 Task: Add Lifeway Organic Strawnana Probugs Kefir to the cart.
Action: Mouse pressed left at (21, 118)
Screenshot: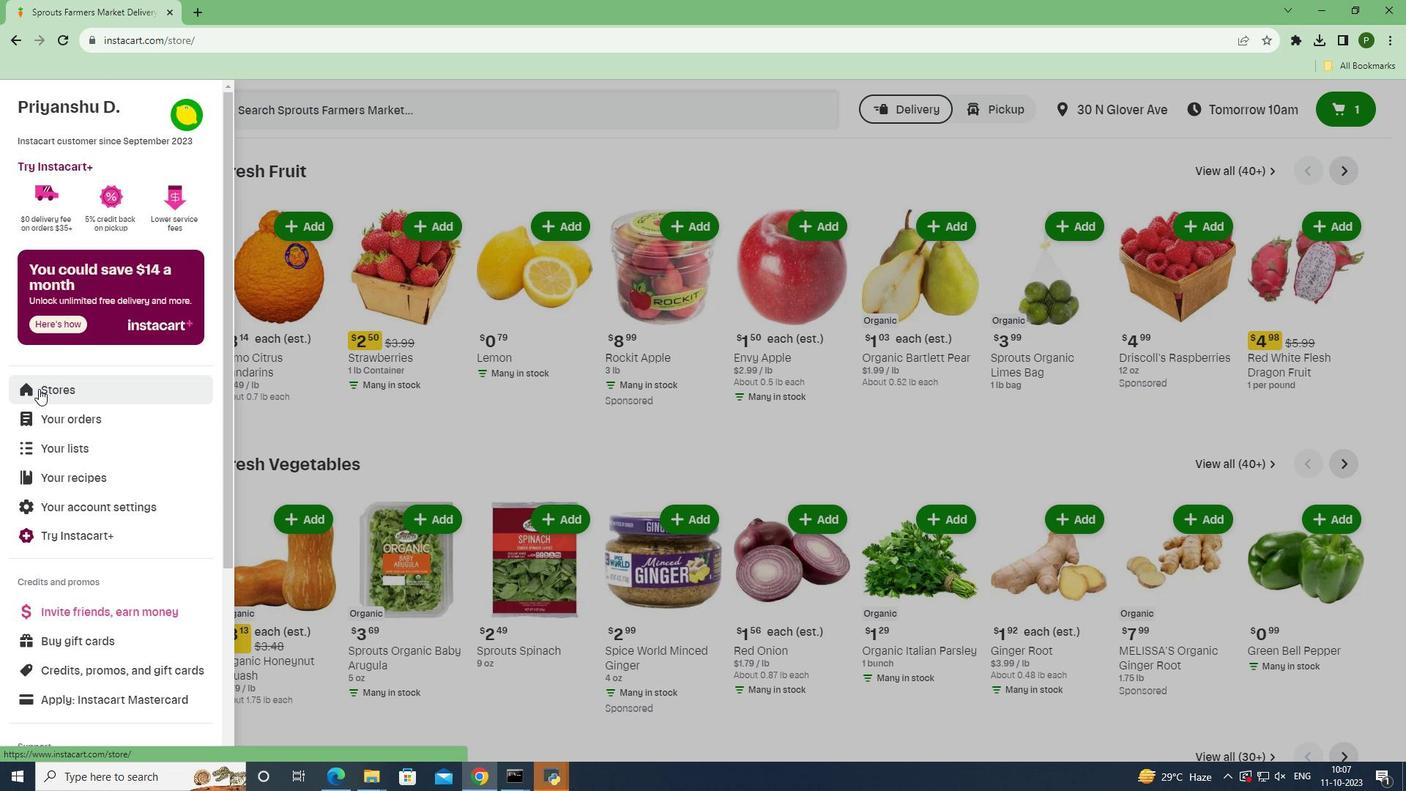 
Action: Mouse moved to (38, 389)
Screenshot: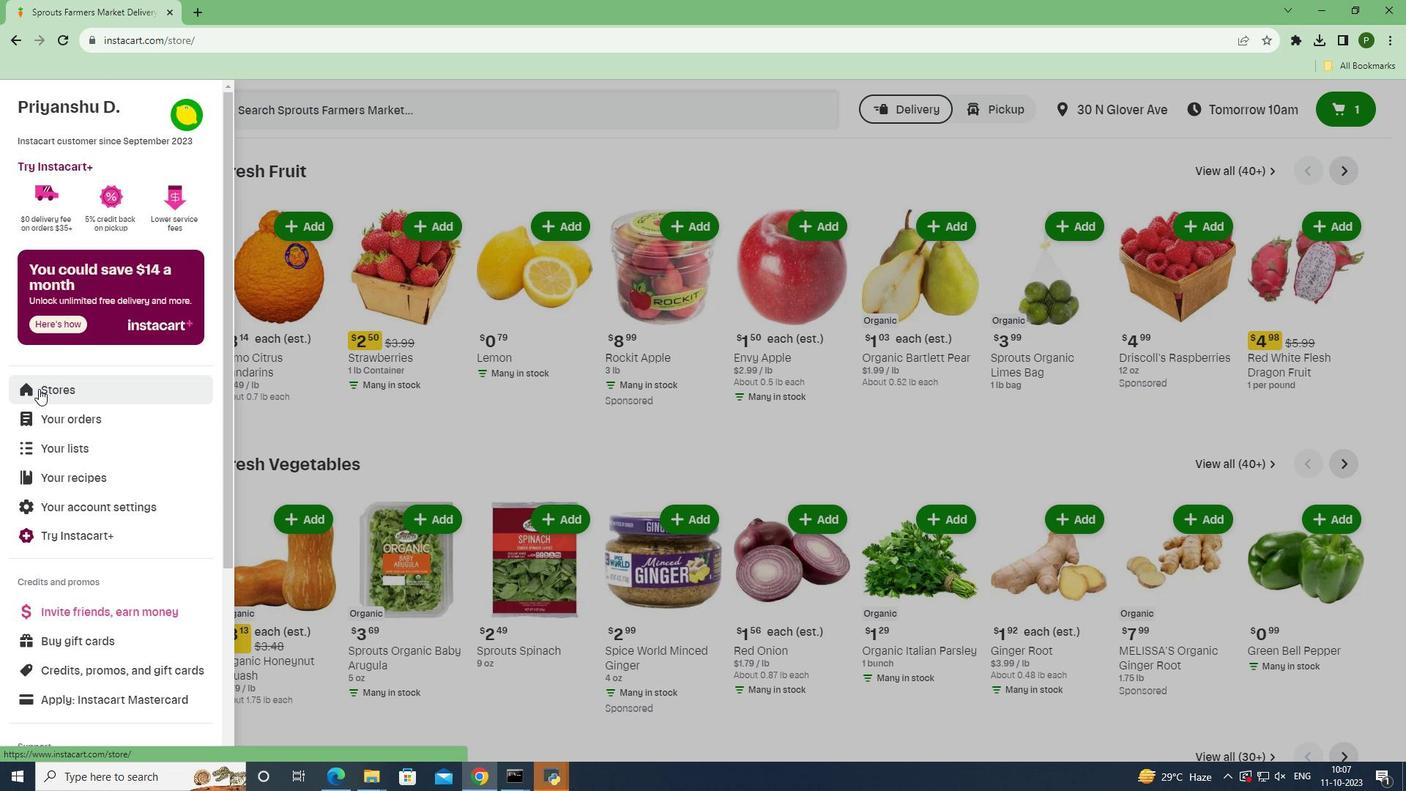 
Action: Mouse pressed left at (38, 389)
Screenshot: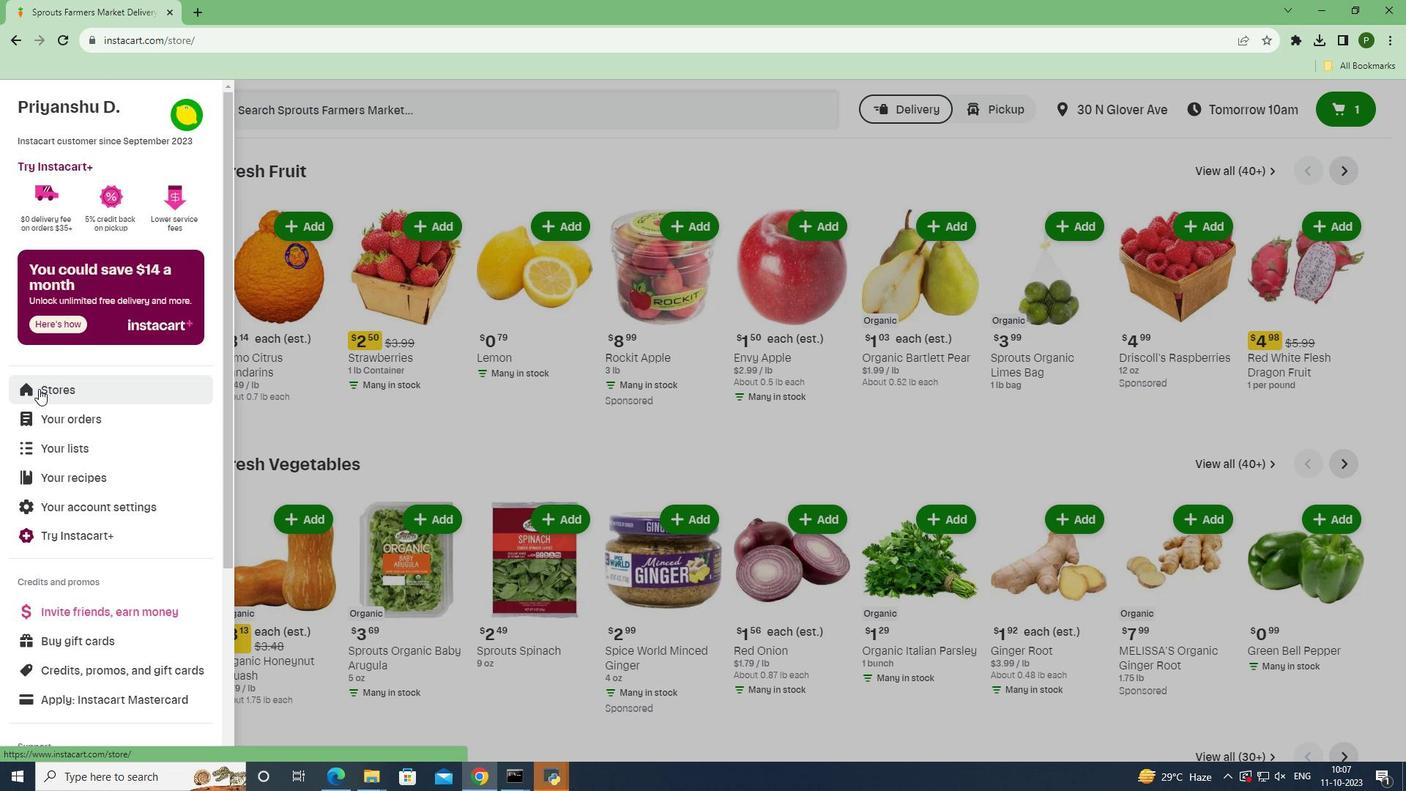 
Action: Mouse moved to (334, 170)
Screenshot: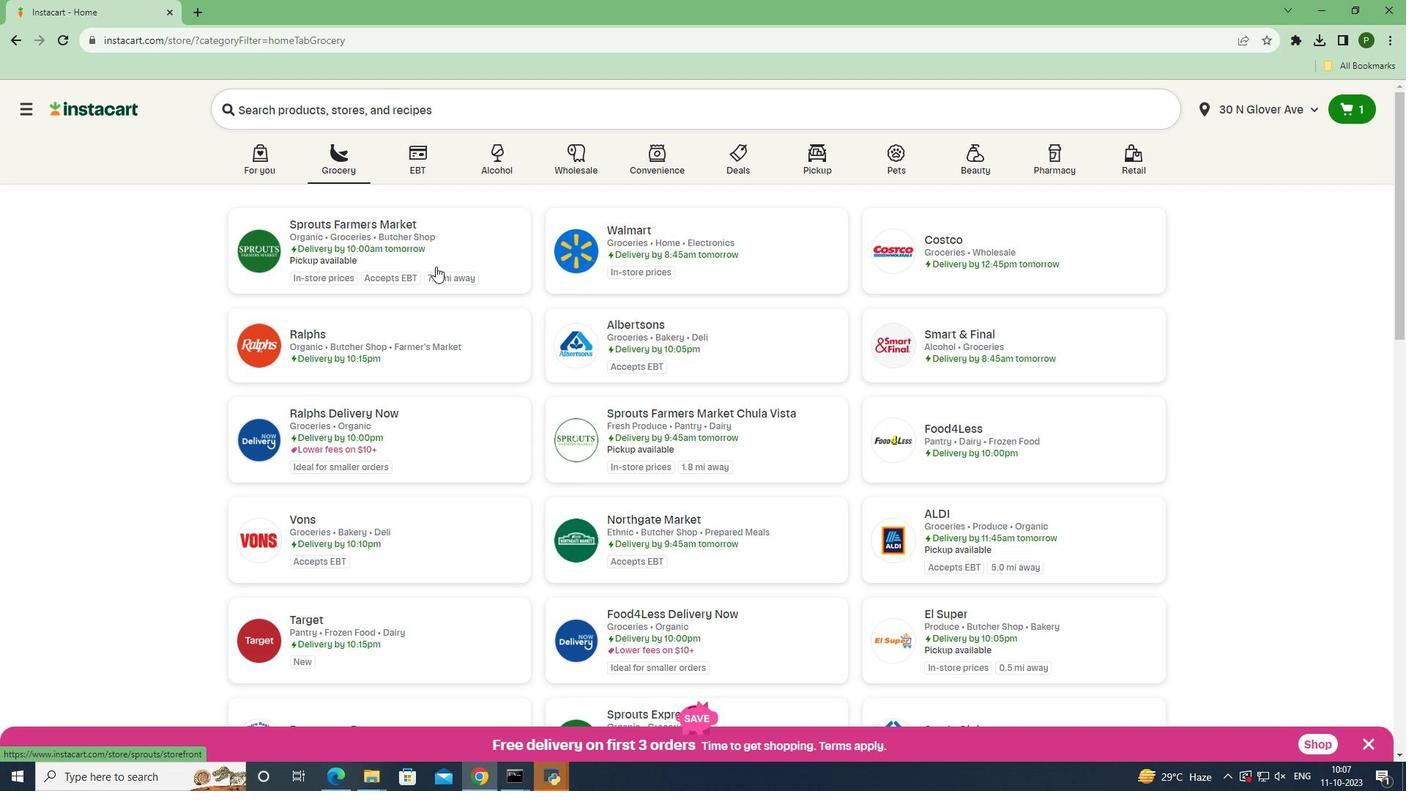 
Action: Mouse pressed left at (334, 170)
Screenshot: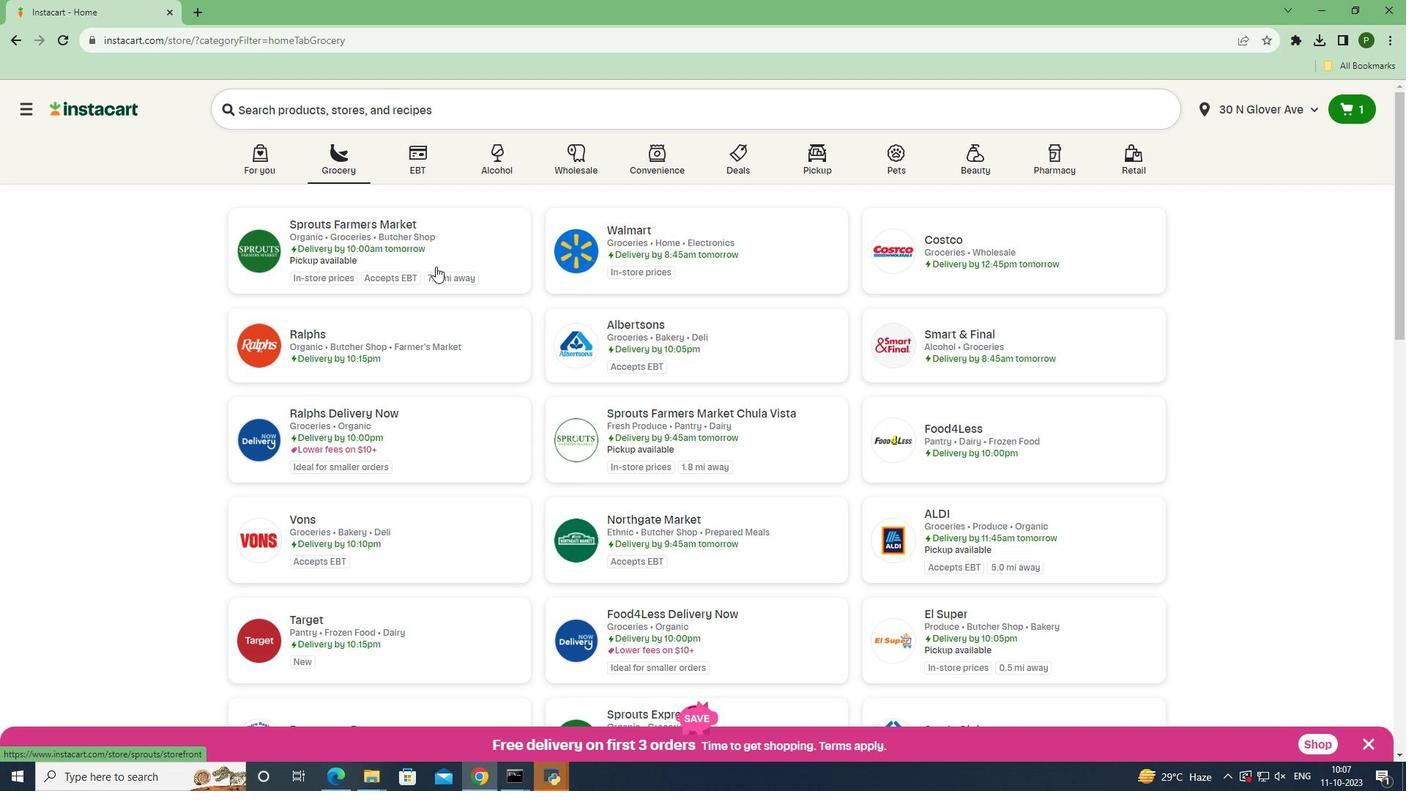 
Action: Mouse moved to (436, 266)
Screenshot: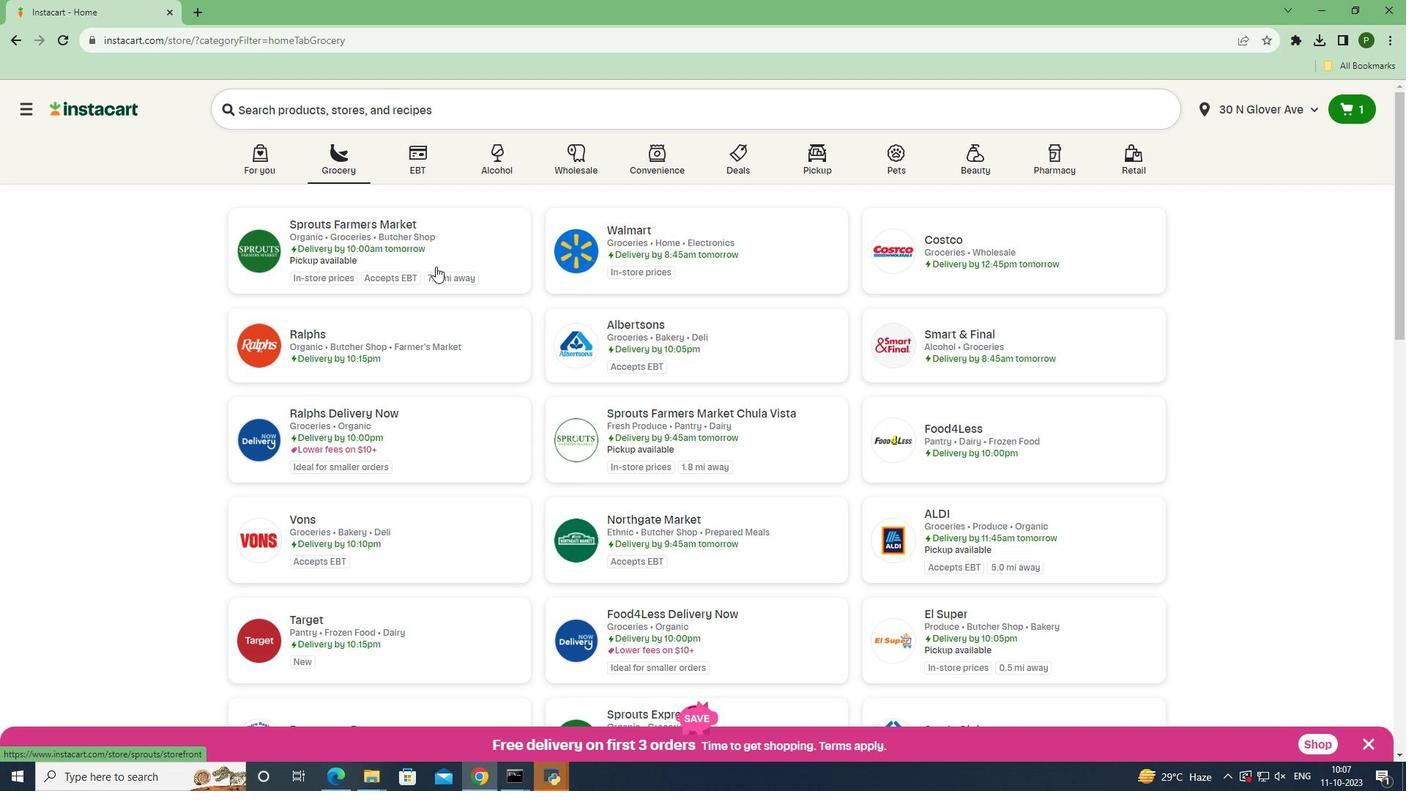 
Action: Mouse pressed left at (436, 266)
Screenshot: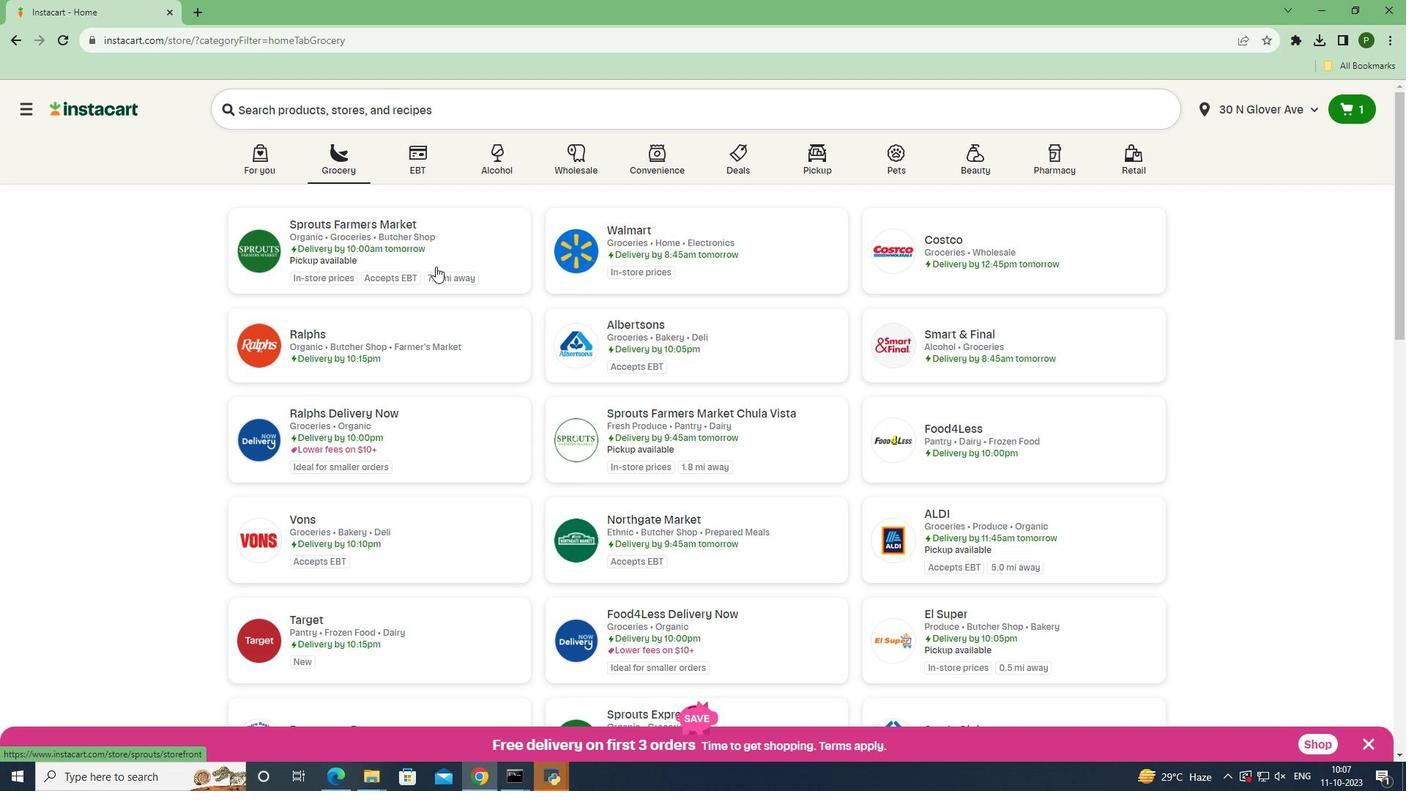 
Action: Mouse moved to (93, 470)
Screenshot: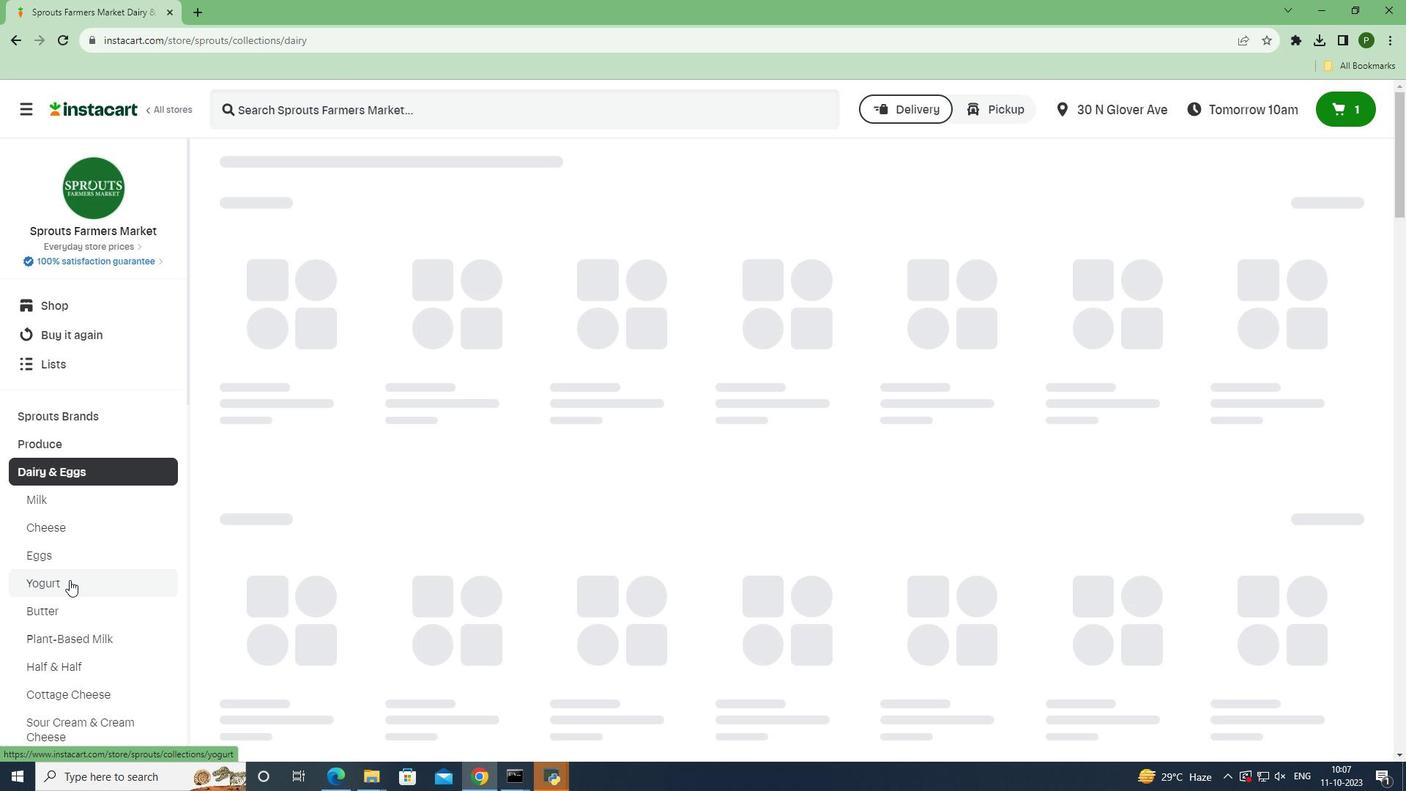 
Action: Mouse pressed left at (93, 470)
Screenshot: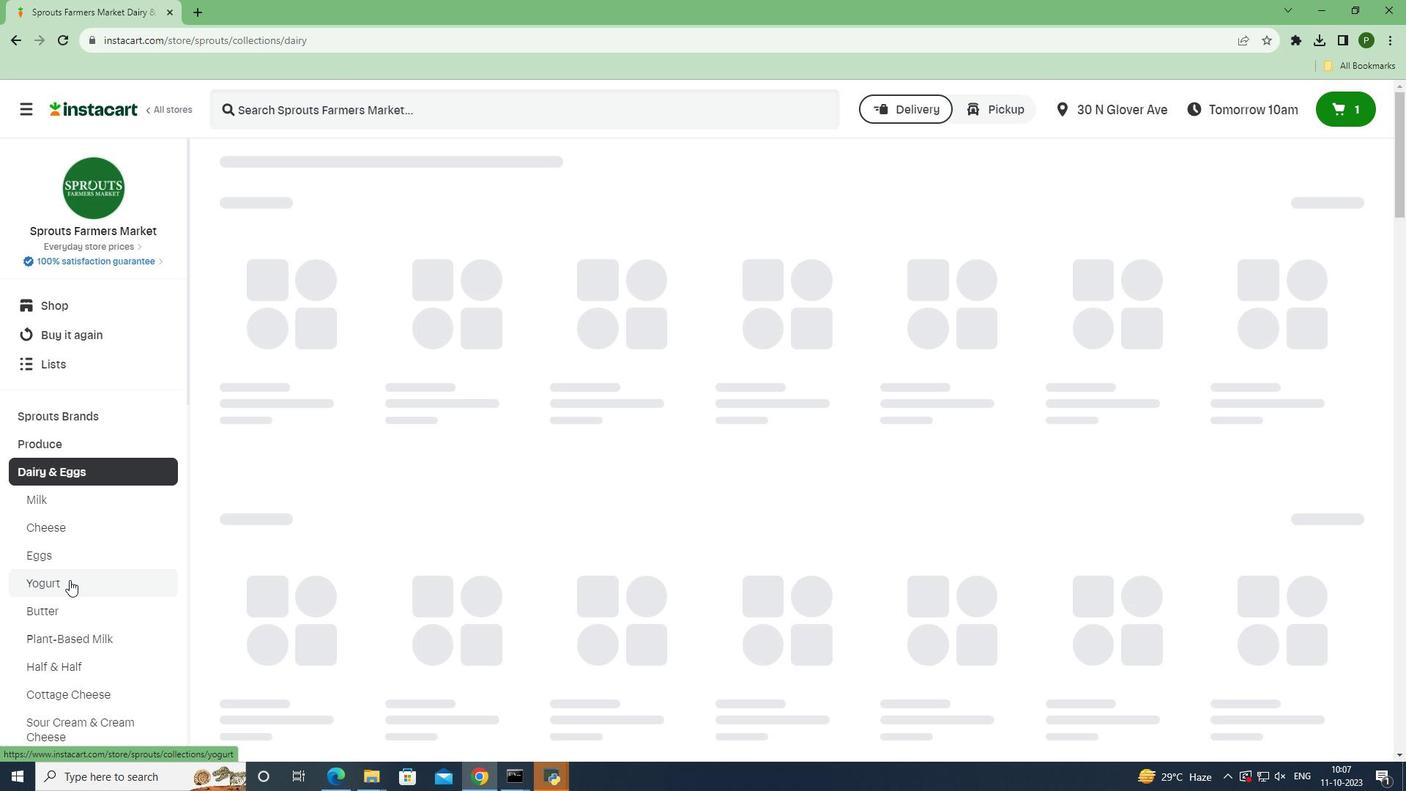 
Action: Mouse moved to (67, 584)
Screenshot: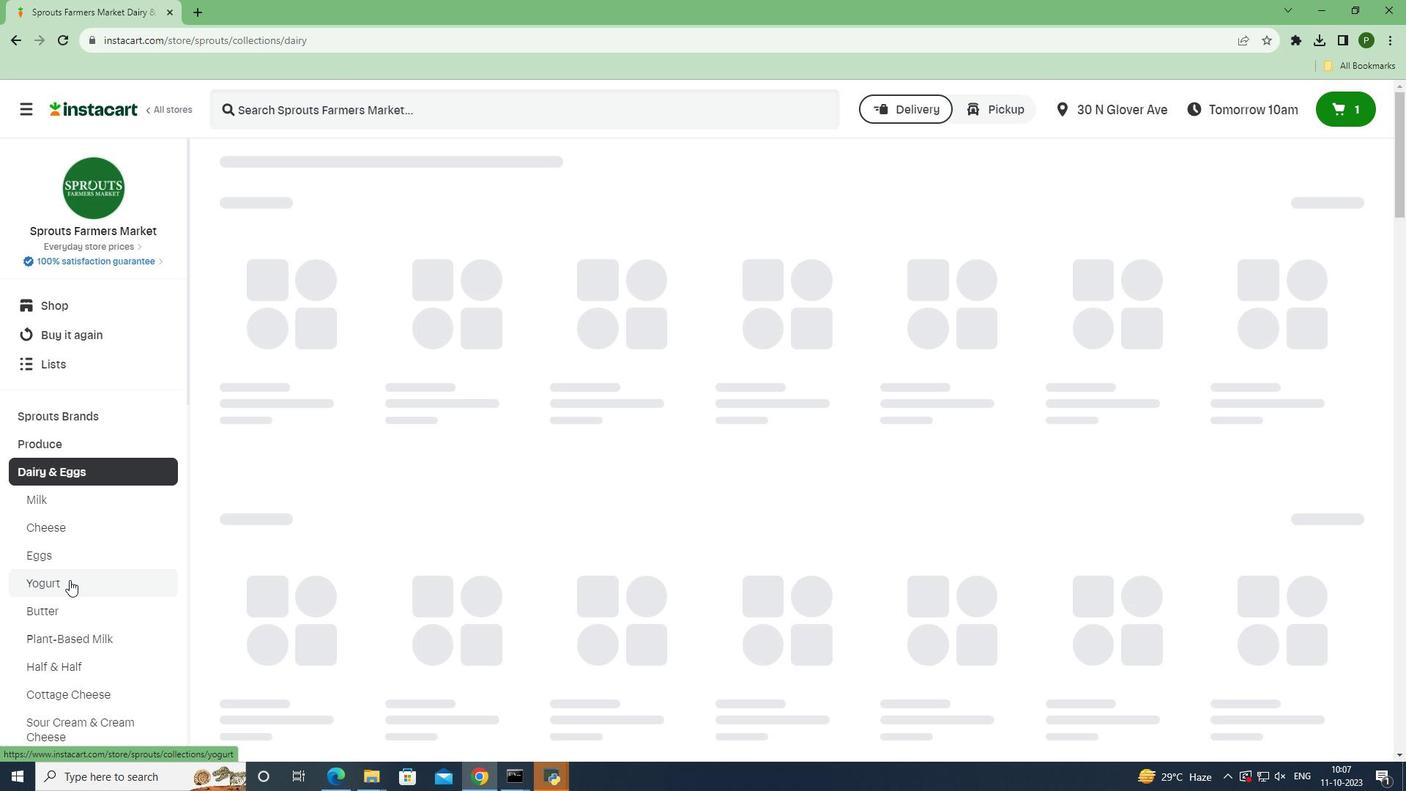
Action: Mouse pressed left at (67, 584)
Screenshot: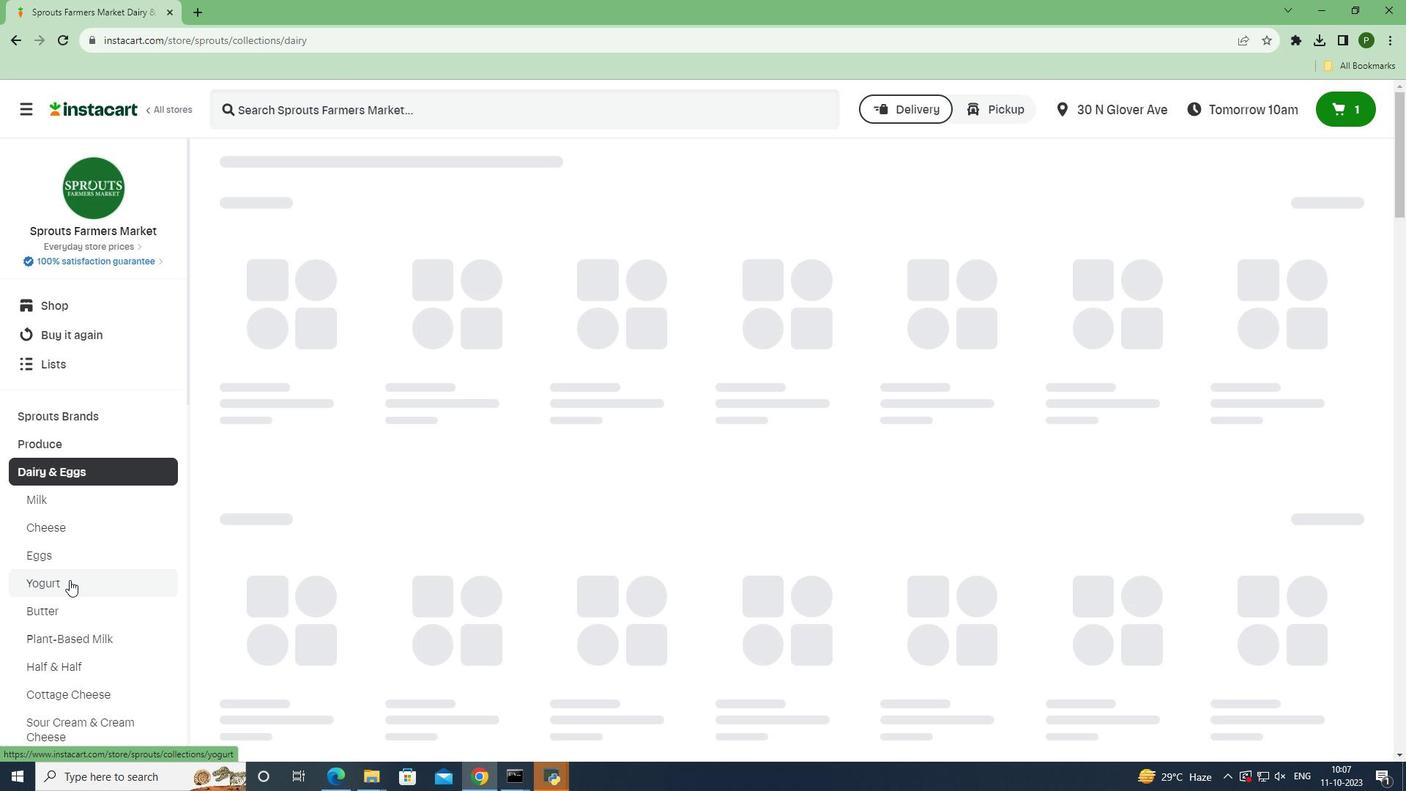 
Action: Mouse moved to (273, 111)
Screenshot: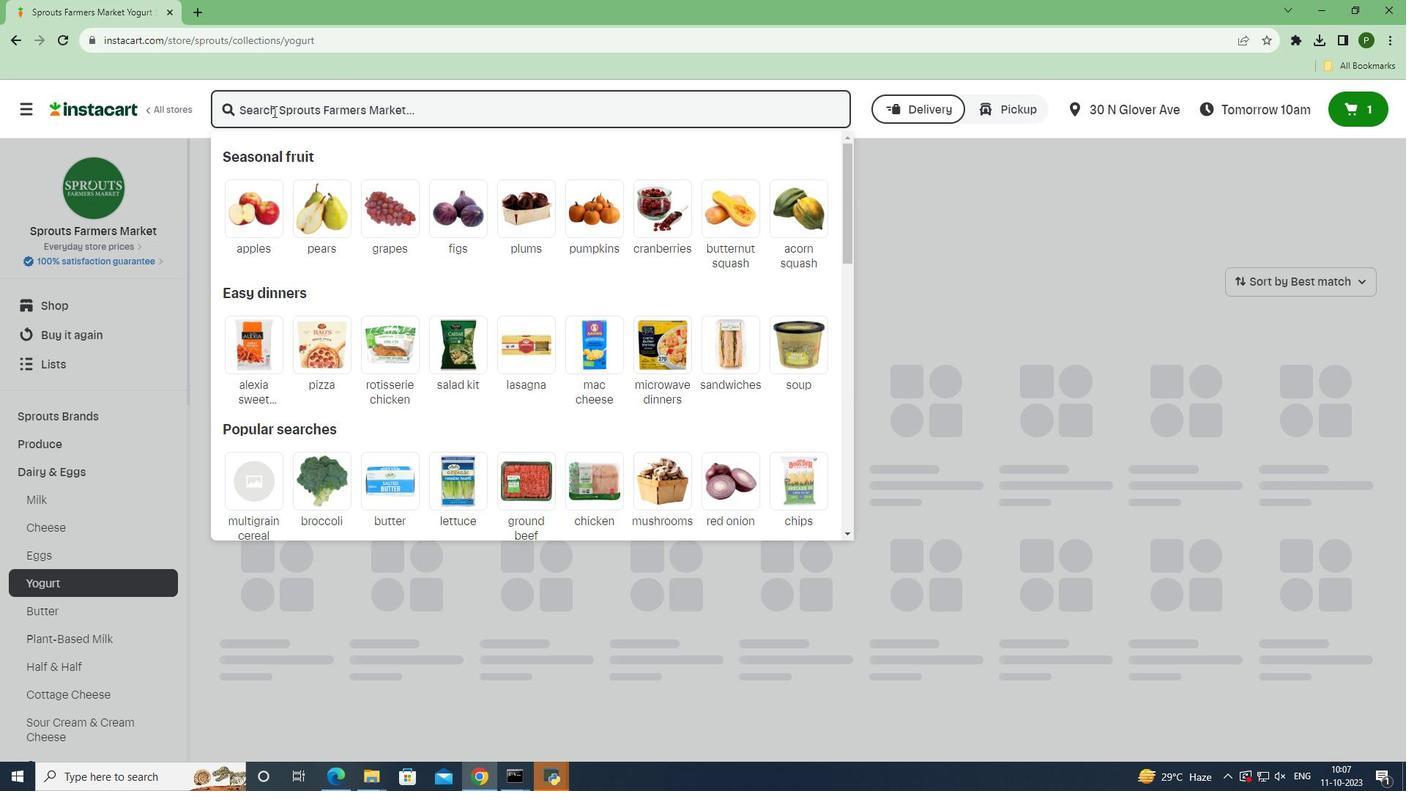 
Action: Mouse pressed left at (273, 111)
Screenshot: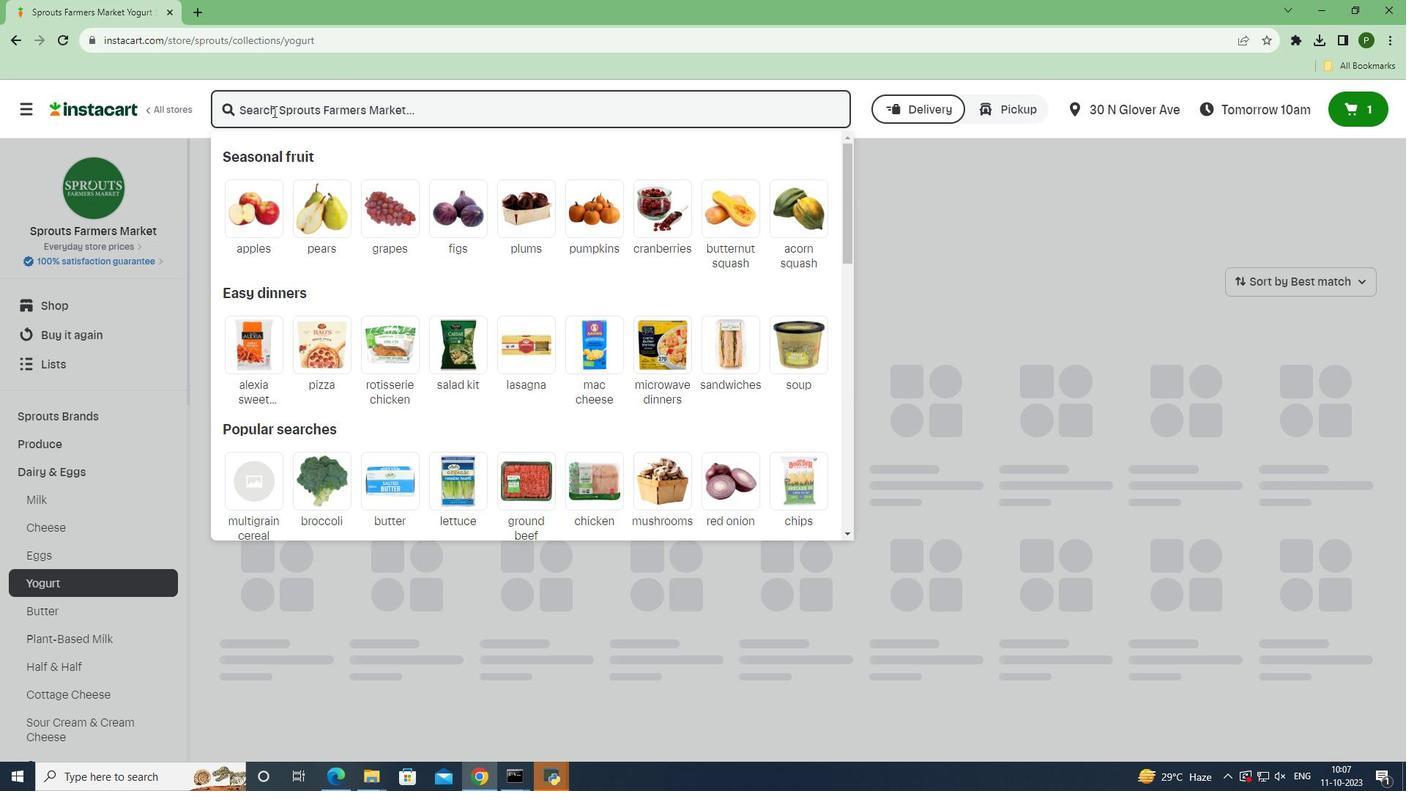 
Action: Key pressed <Key.caps_lock>L<Key.caps_lock>ifeway<Key.space><Key.caps_lock>O<Key.caps_lock>rganic<Key.space><Key.caps_lock>S<Key.caps_lock>trawberry<Key.space><Key.caps_lock>P<Key.caps_lock>robugs<Key.space><Key.caps_lock>K<Key.caps_lock>efir<Key.space><Key.enter>
Screenshot: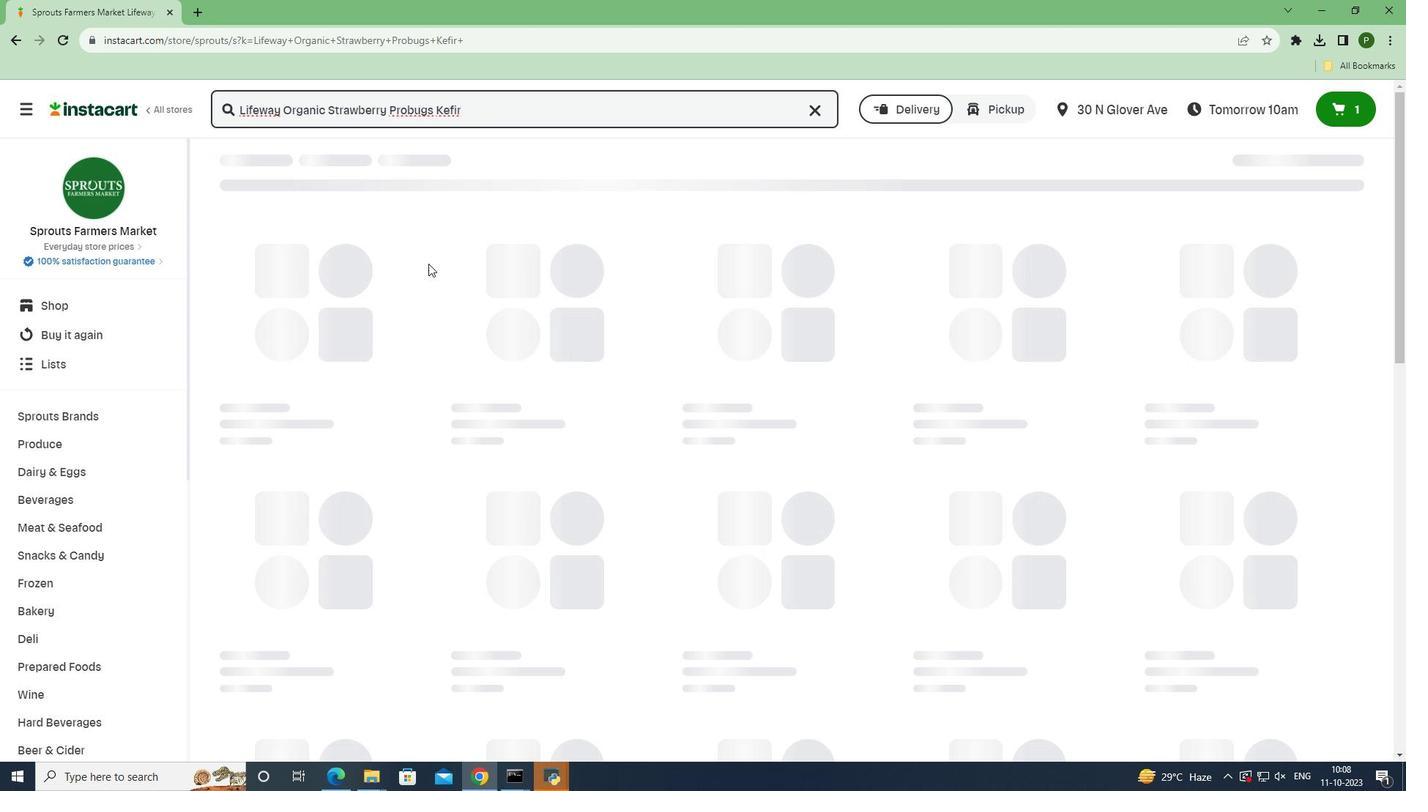 
Action: Mouse moved to (625, 251)
Screenshot: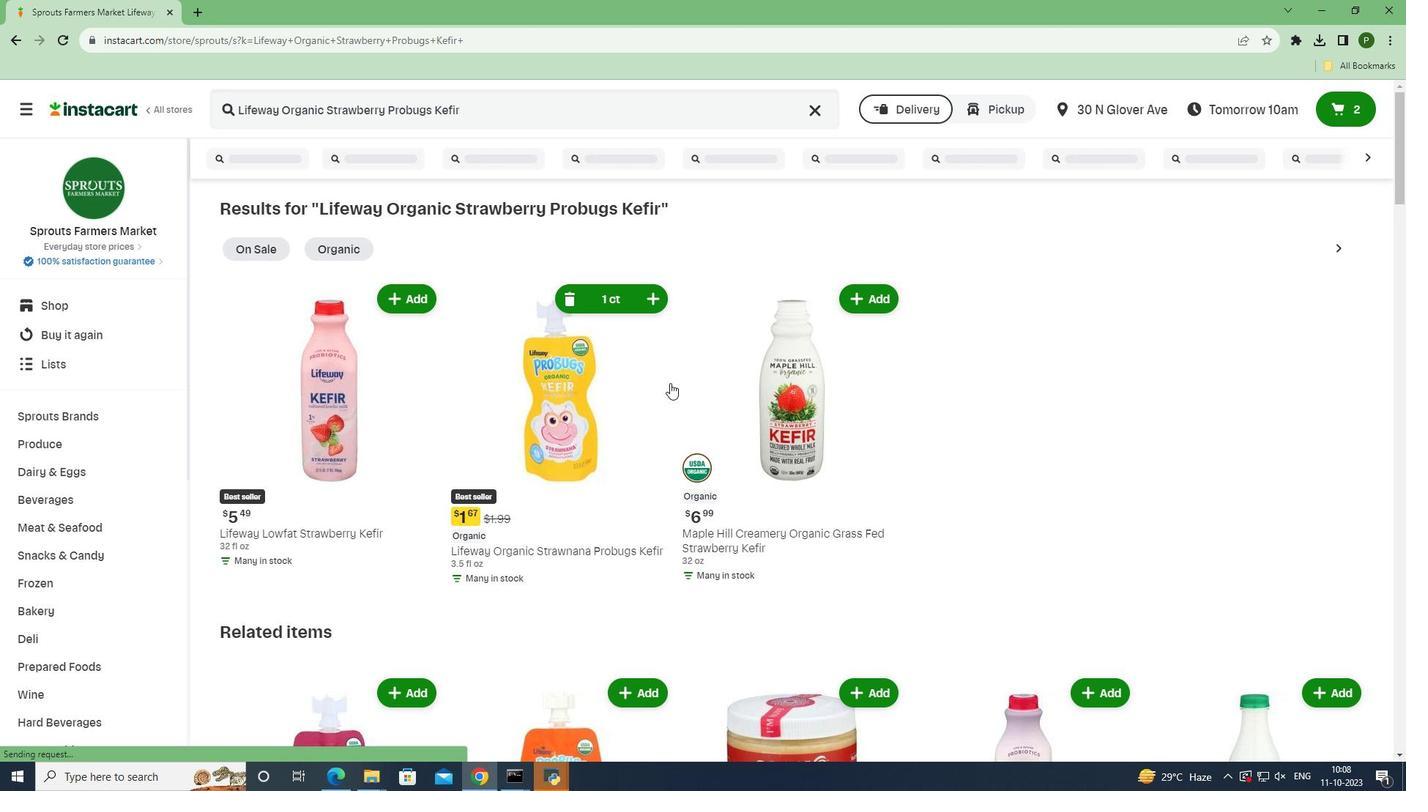
Action: Mouse pressed left at (625, 251)
Screenshot: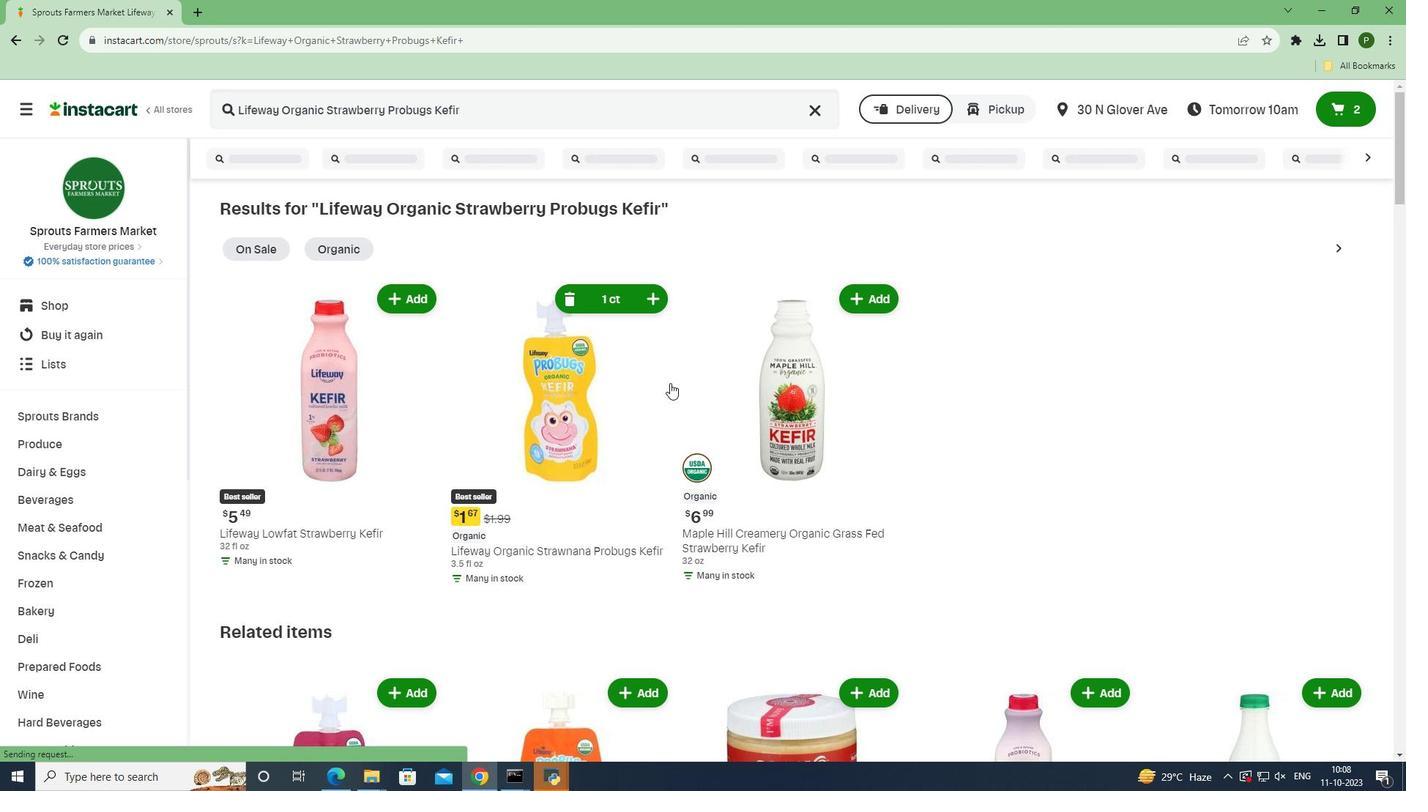 
Action: Mouse moved to (670, 383)
Screenshot: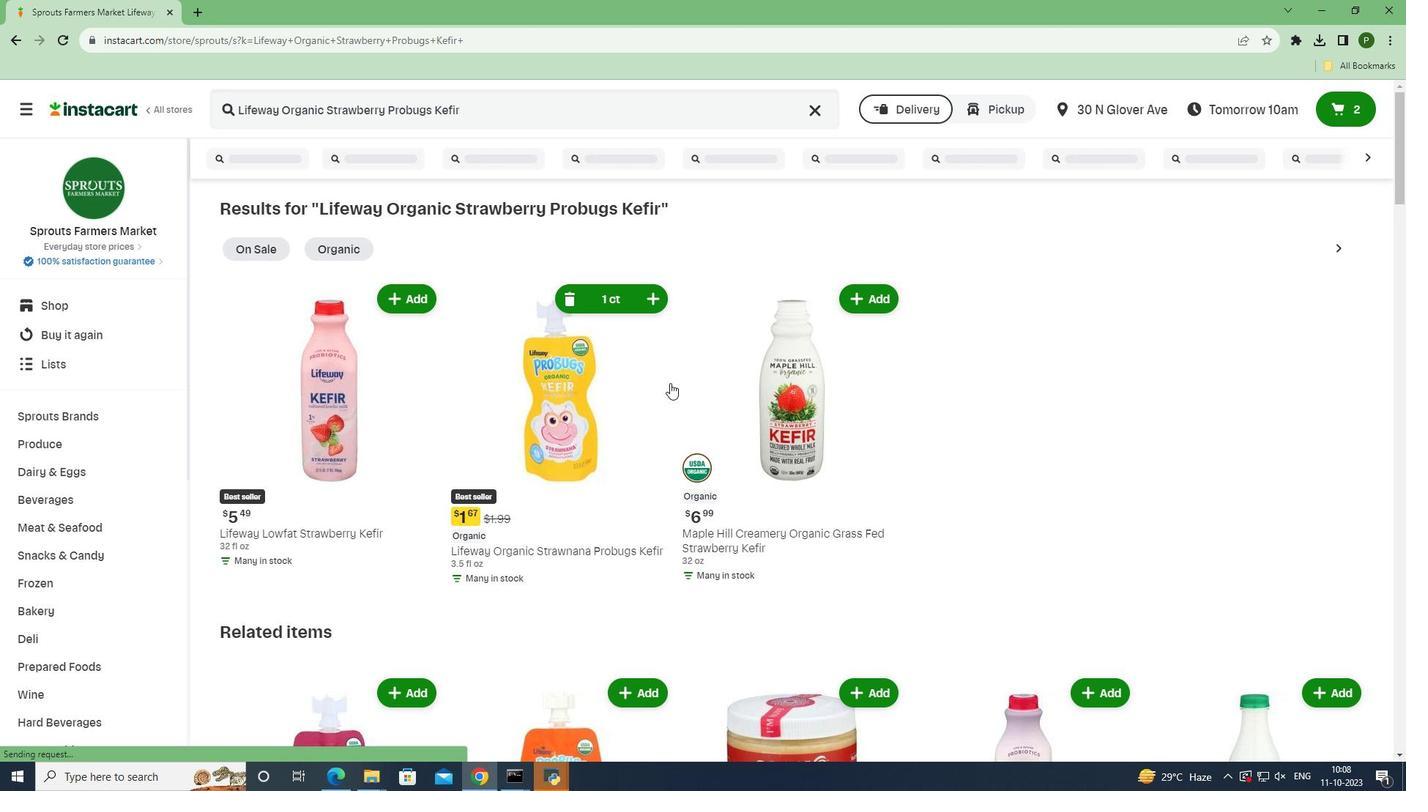 
